 Task: View all reviews of Gig Harbor, Washington, United States.
Action: Mouse moved to (348, 271)
Screenshot: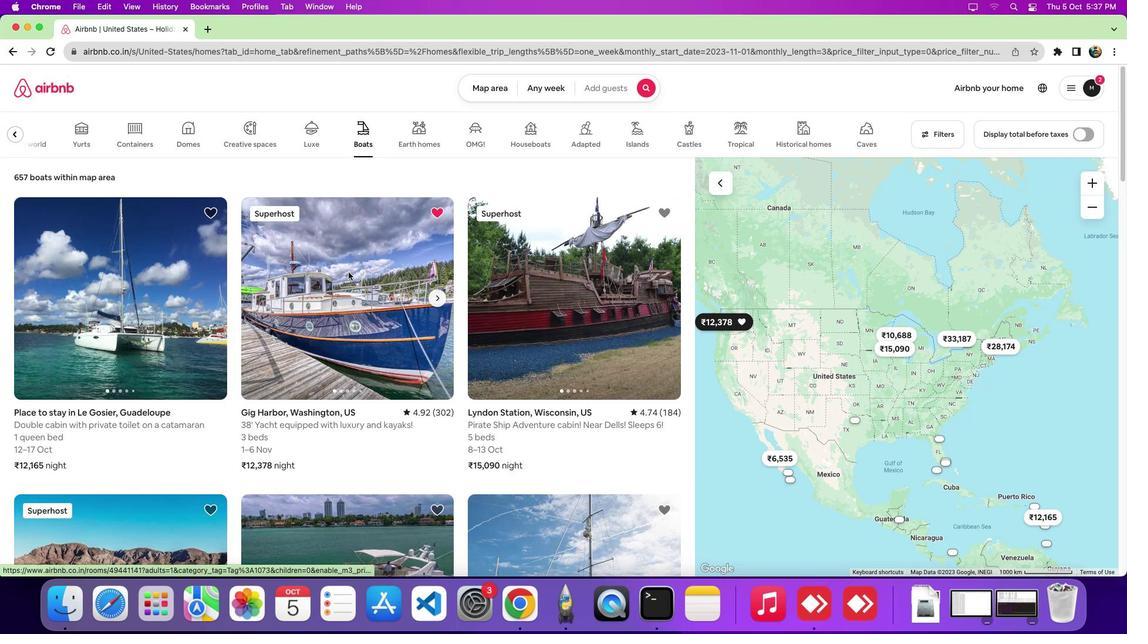 
Action: Mouse pressed left at (348, 271)
Screenshot: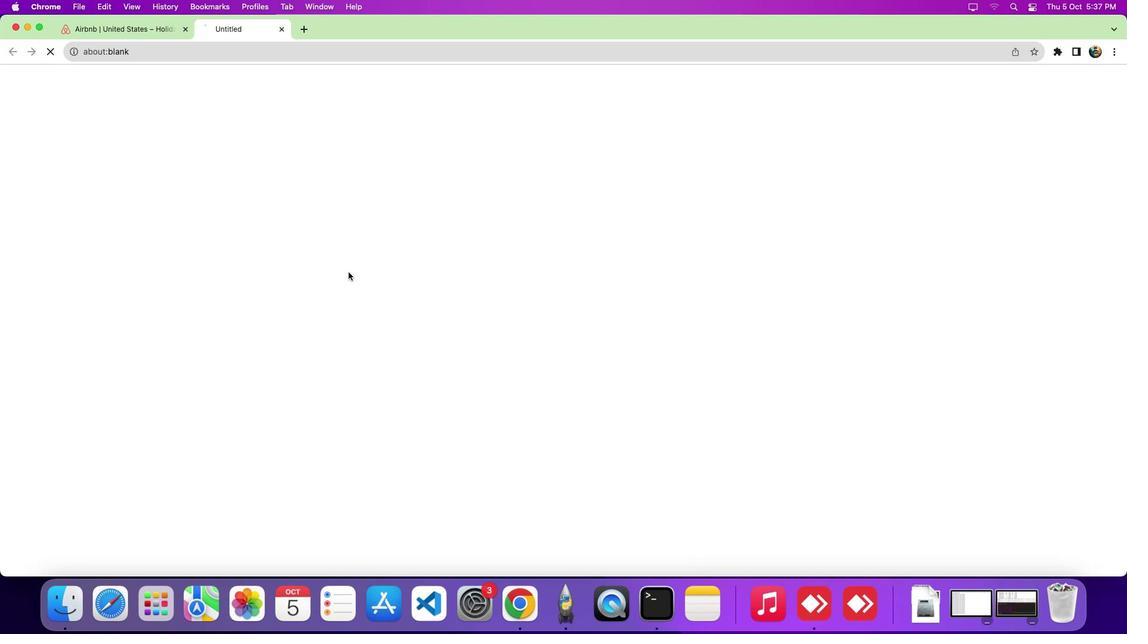 
Action: Mouse moved to (596, 333)
Screenshot: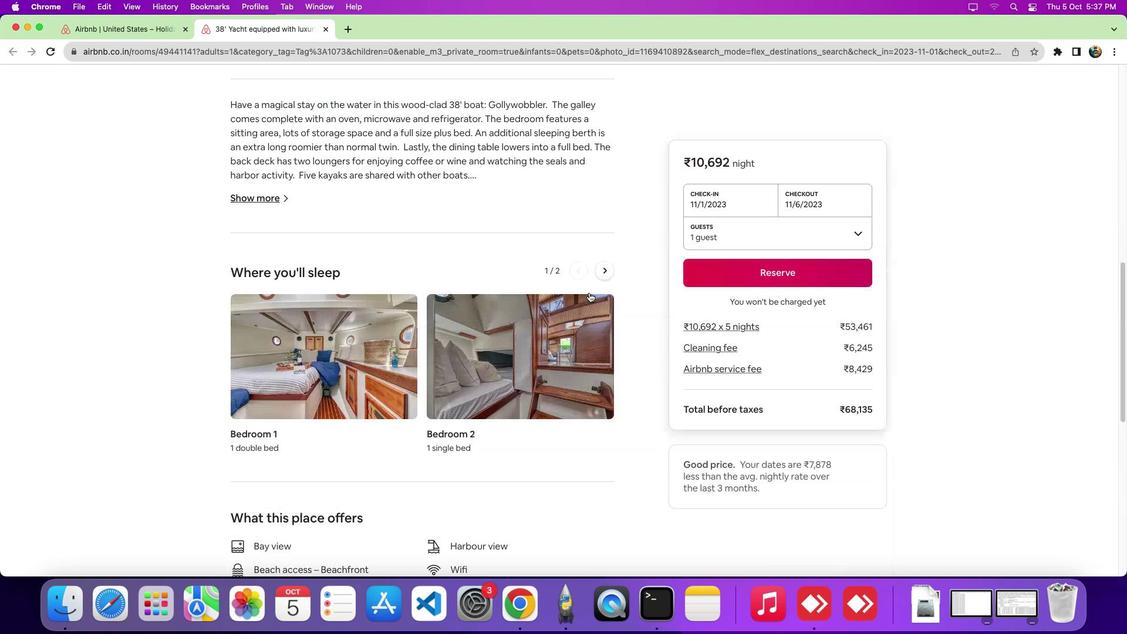 
Action: Mouse scrolled (596, 333) with delta (0, 0)
Screenshot: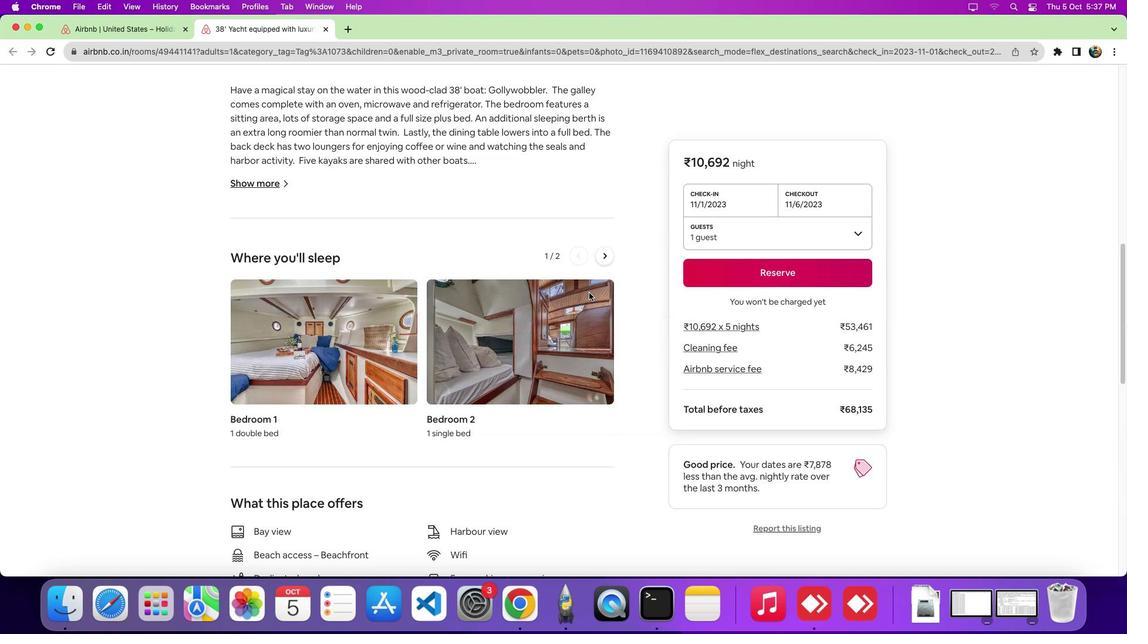 
Action: Mouse scrolled (596, 333) with delta (0, -1)
Screenshot: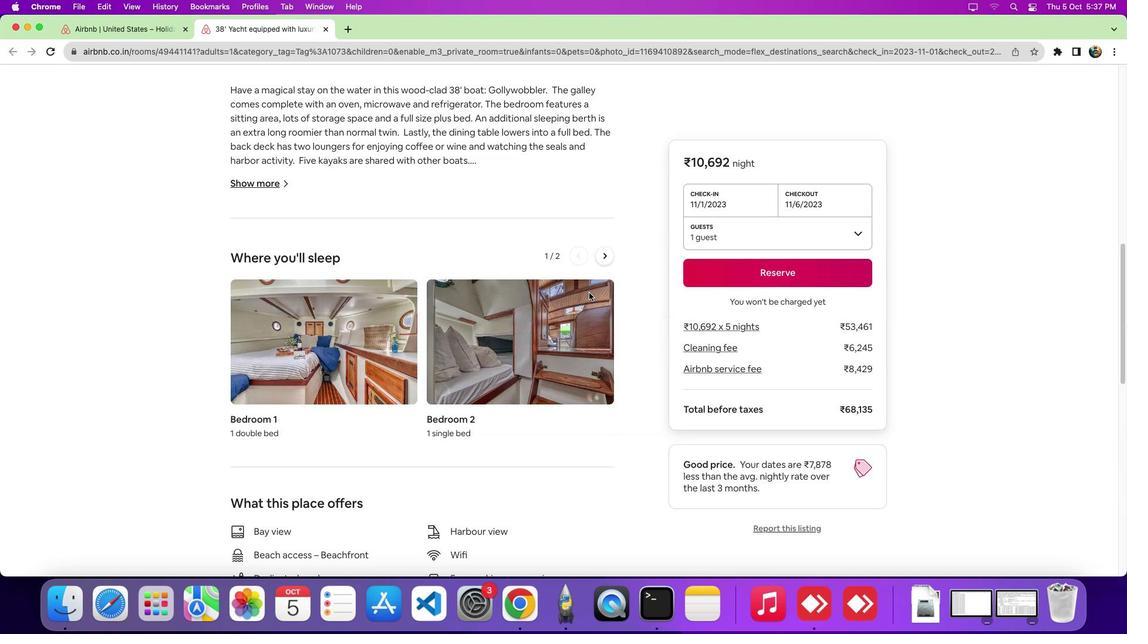 
Action: Mouse scrolled (596, 333) with delta (0, -5)
Screenshot: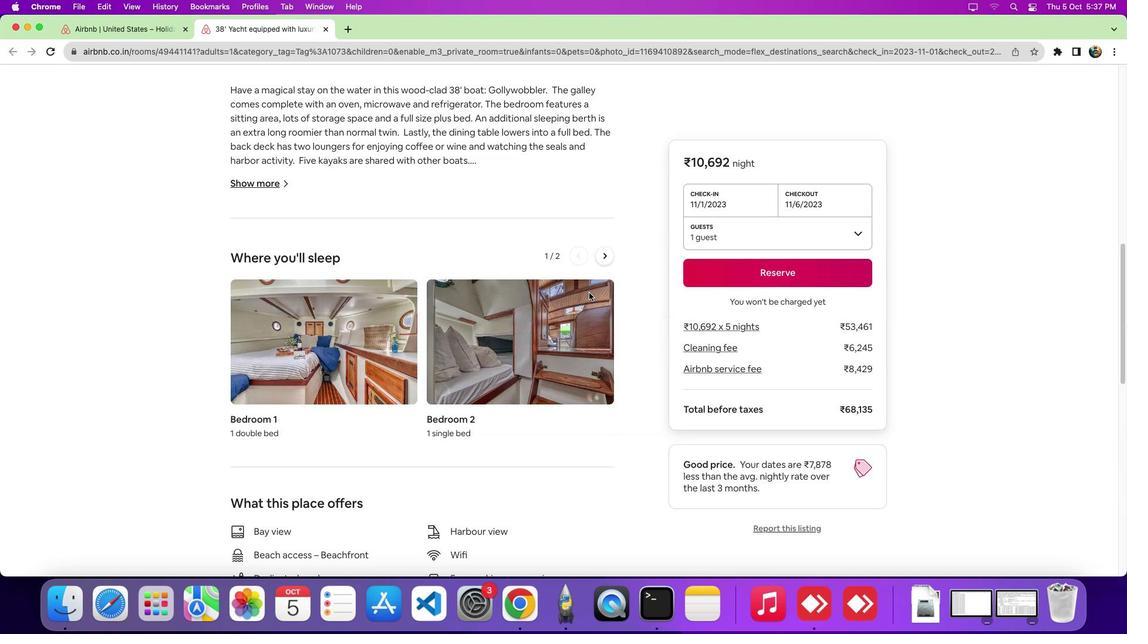 
Action: Mouse scrolled (596, 333) with delta (0, -8)
Screenshot: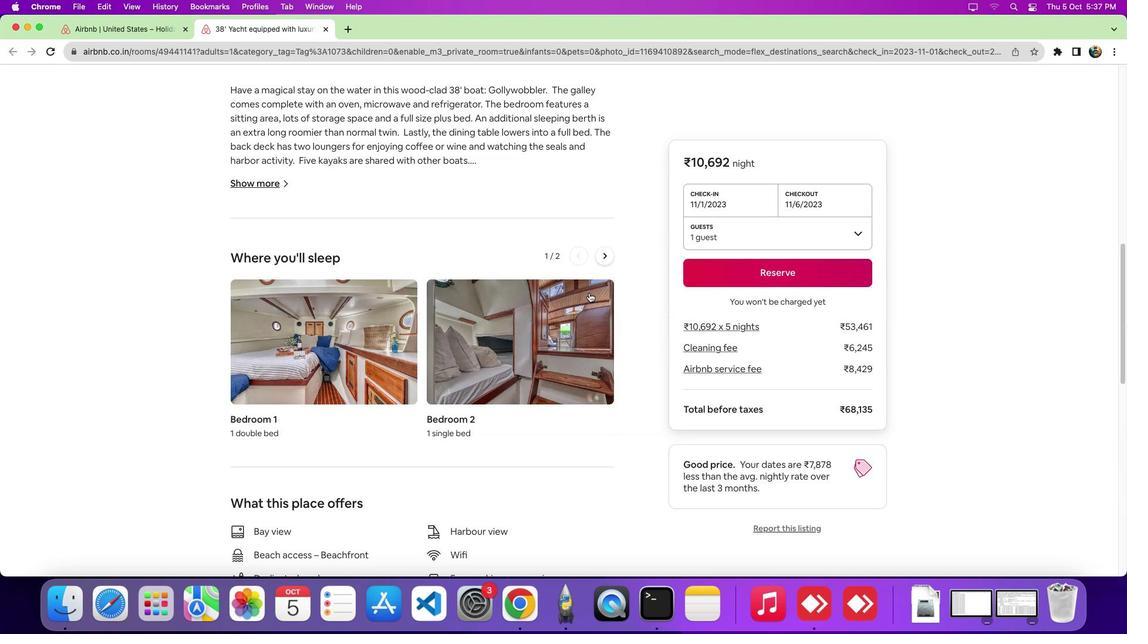 
Action: Mouse moved to (353, 86)
Screenshot: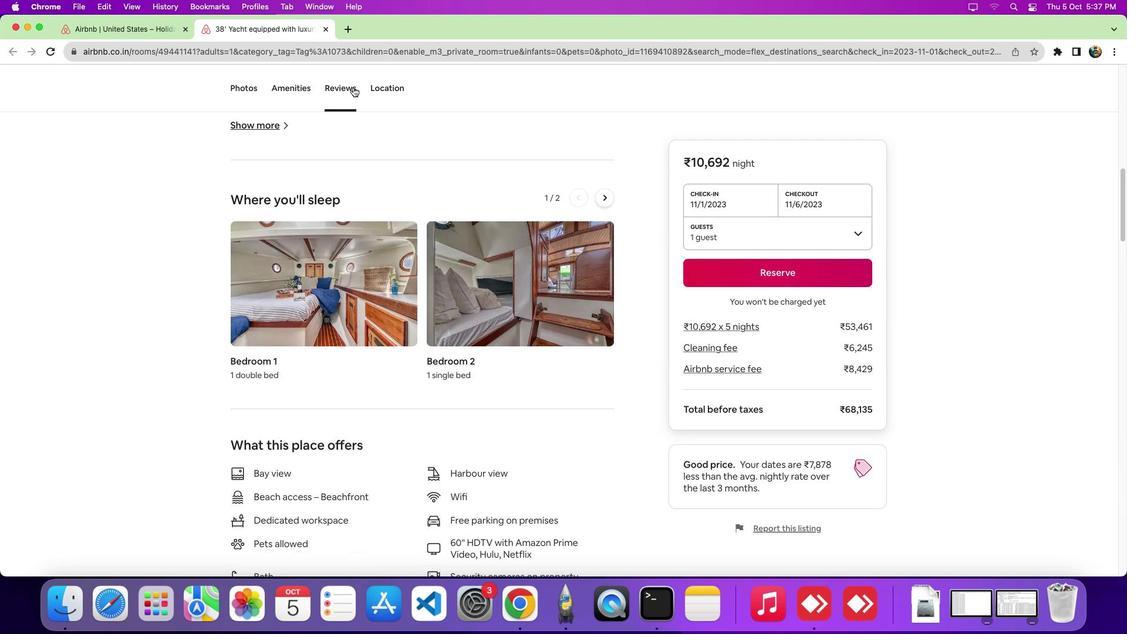 
Action: Mouse pressed left at (353, 86)
Screenshot: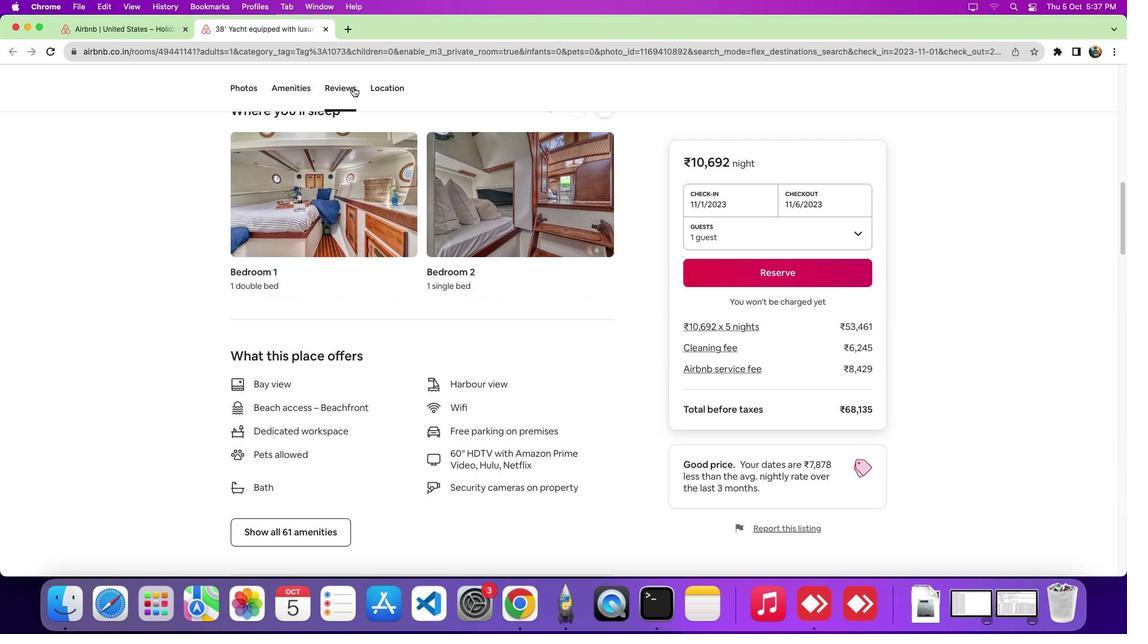 
Action: Mouse moved to (383, 331)
Screenshot: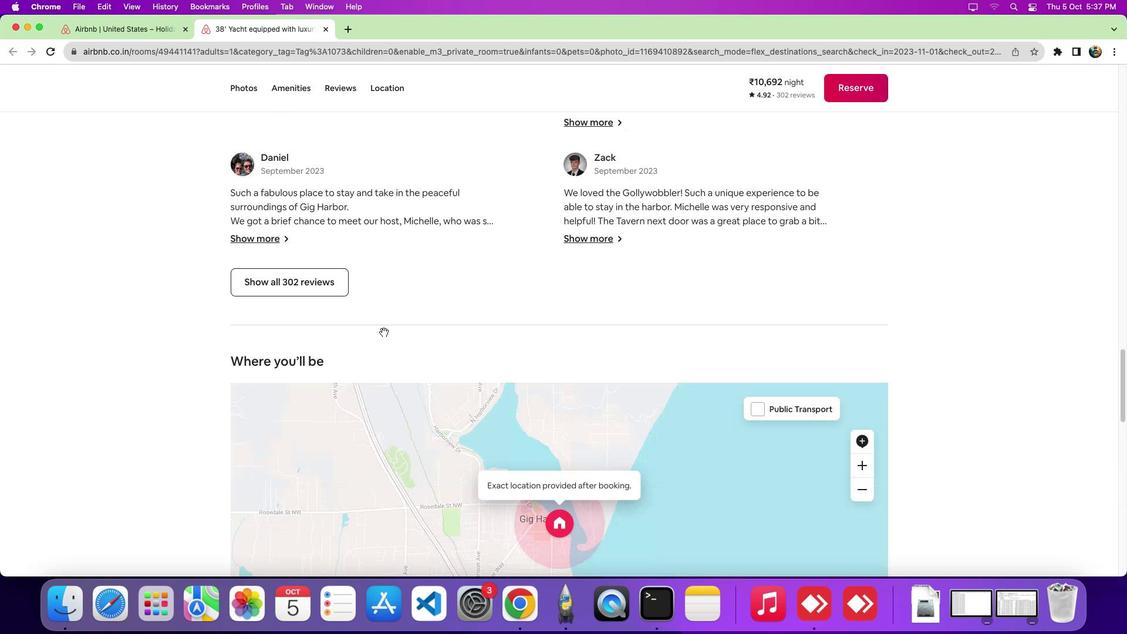 
Action: Mouse scrolled (383, 331) with delta (0, 0)
Screenshot: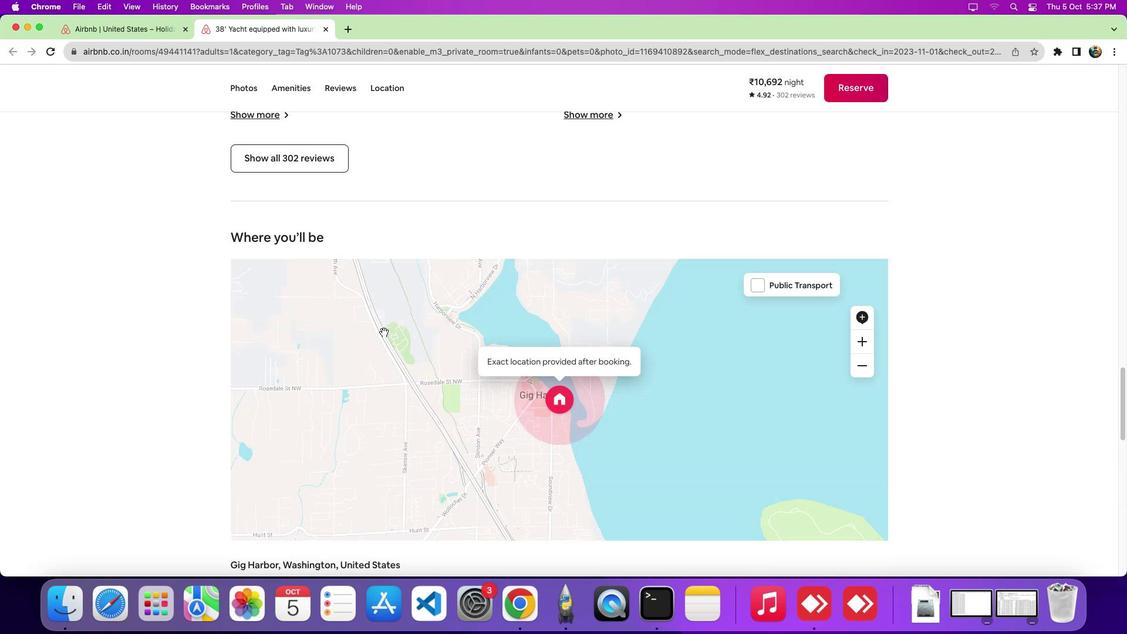 
Action: Mouse scrolled (383, 331) with delta (0, 0)
Screenshot: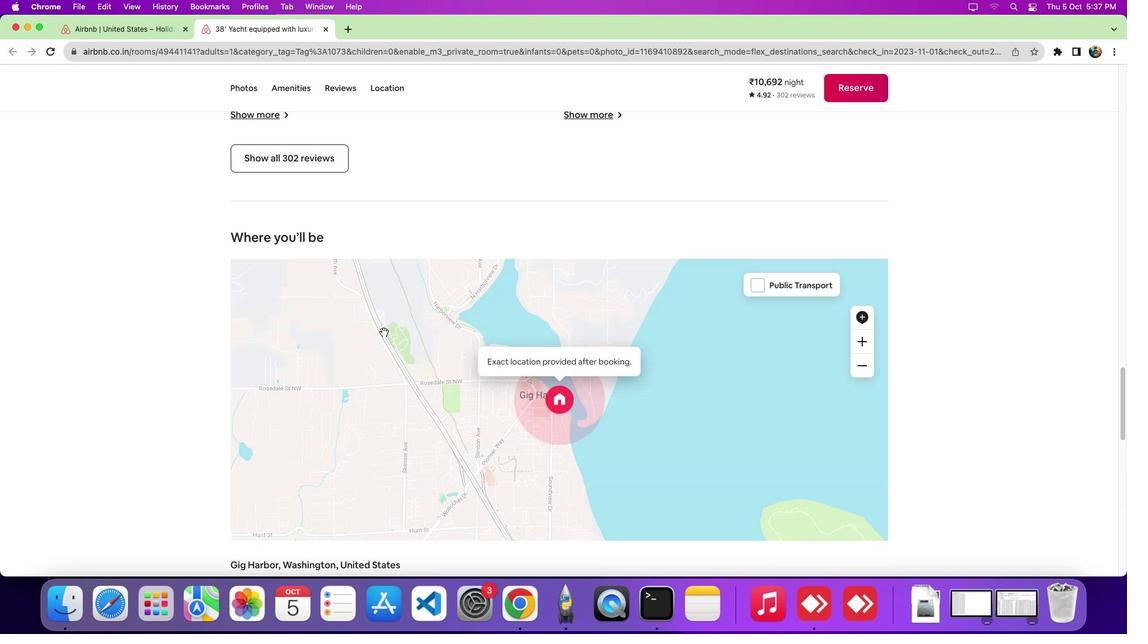 
Action: Mouse scrolled (383, 331) with delta (0, -4)
Screenshot: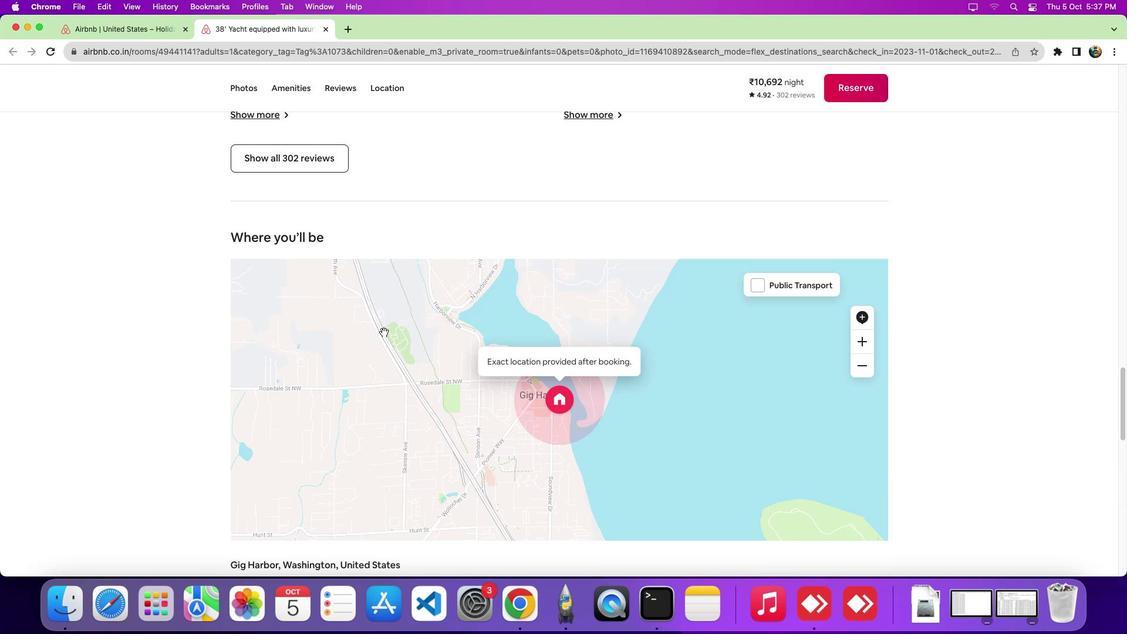 
Action: Mouse scrolled (383, 331) with delta (0, -5)
Screenshot: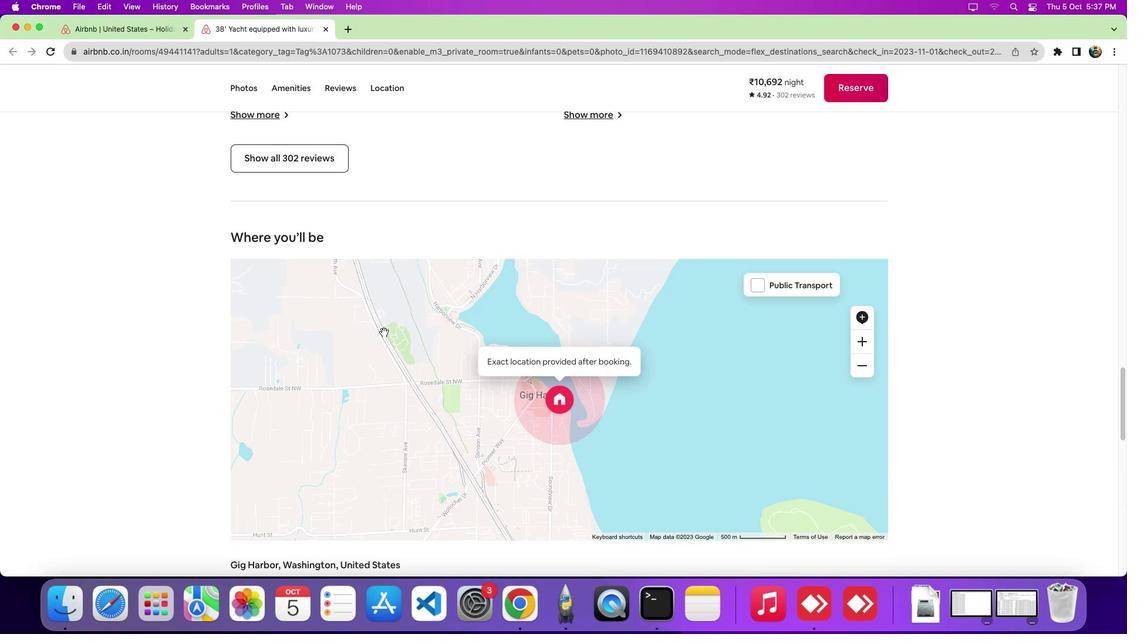 
Action: Mouse moved to (305, 161)
Screenshot: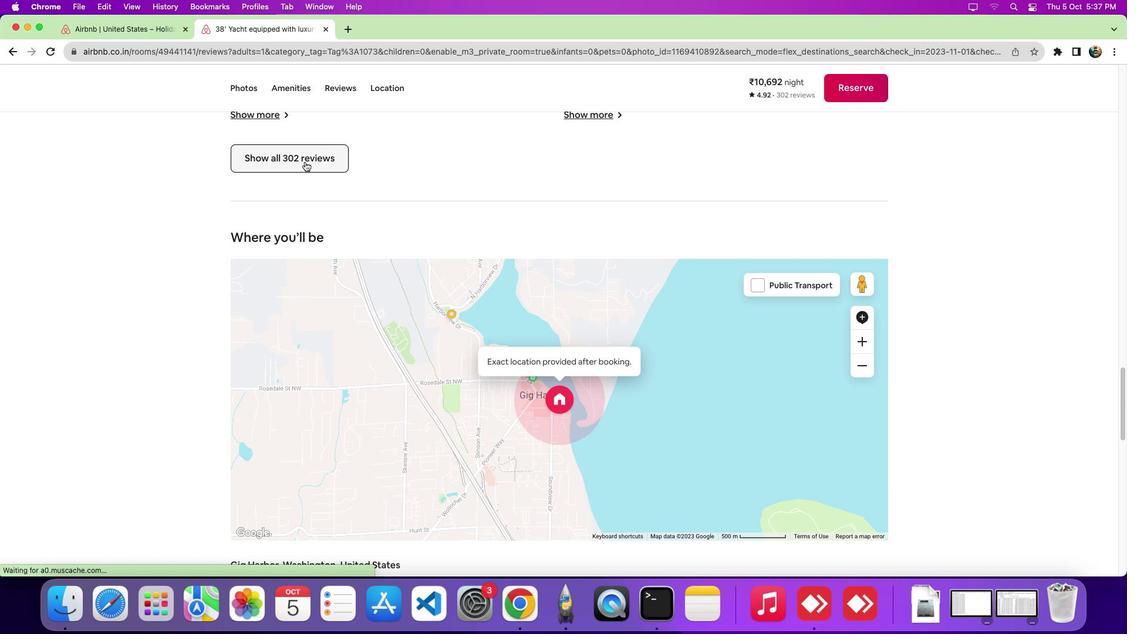 
Action: Mouse pressed left at (305, 161)
Screenshot: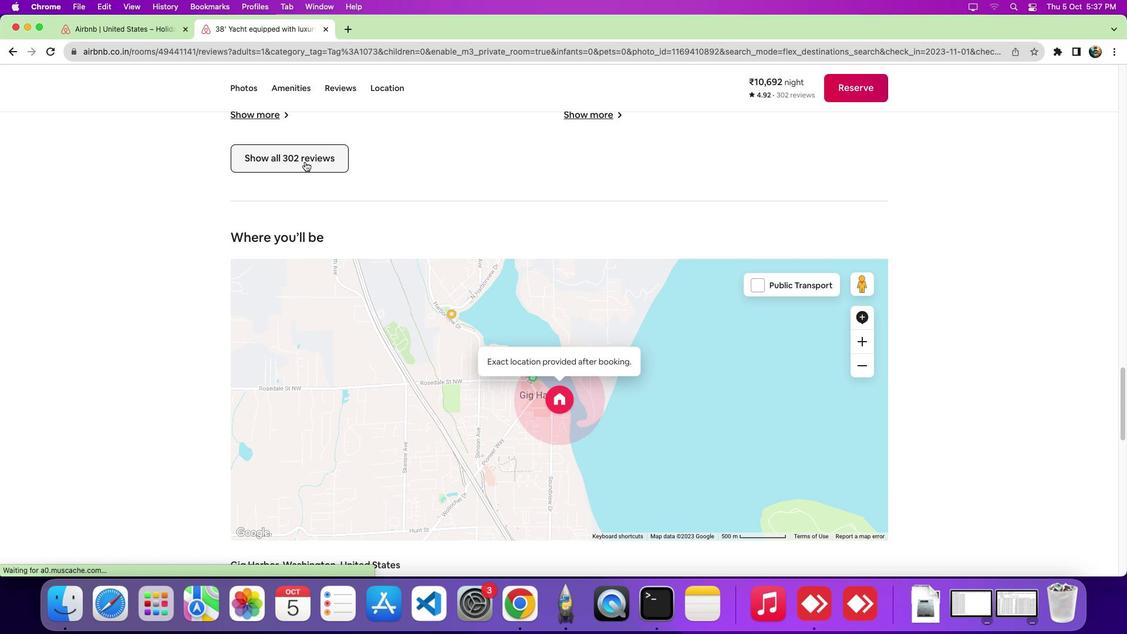 
Action: Mouse moved to (656, 327)
Screenshot: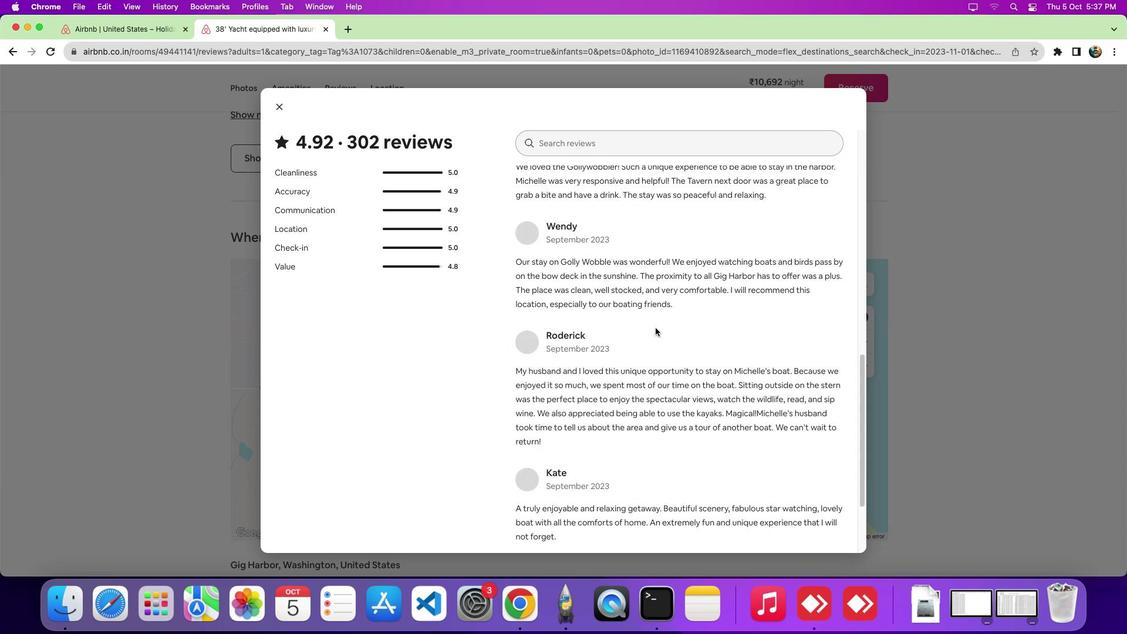 
Action: Mouse scrolled (656, 327) with delta (0, 0)
Screenshot: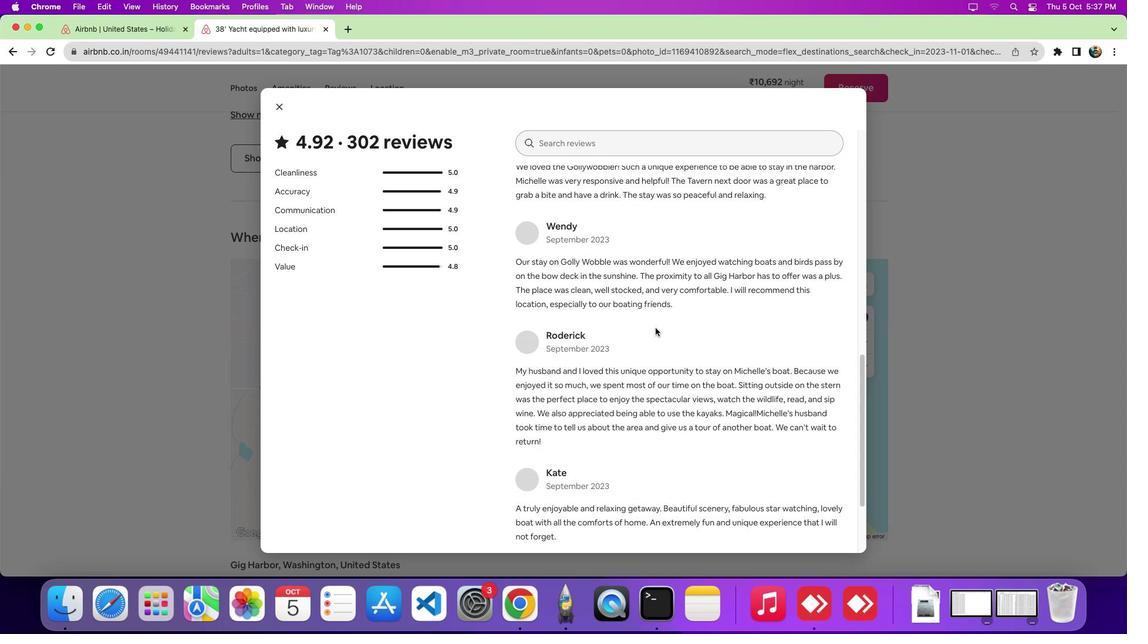 
Action: Mouse scrolled (656, 327) with delta (0, -1)
Screenshot: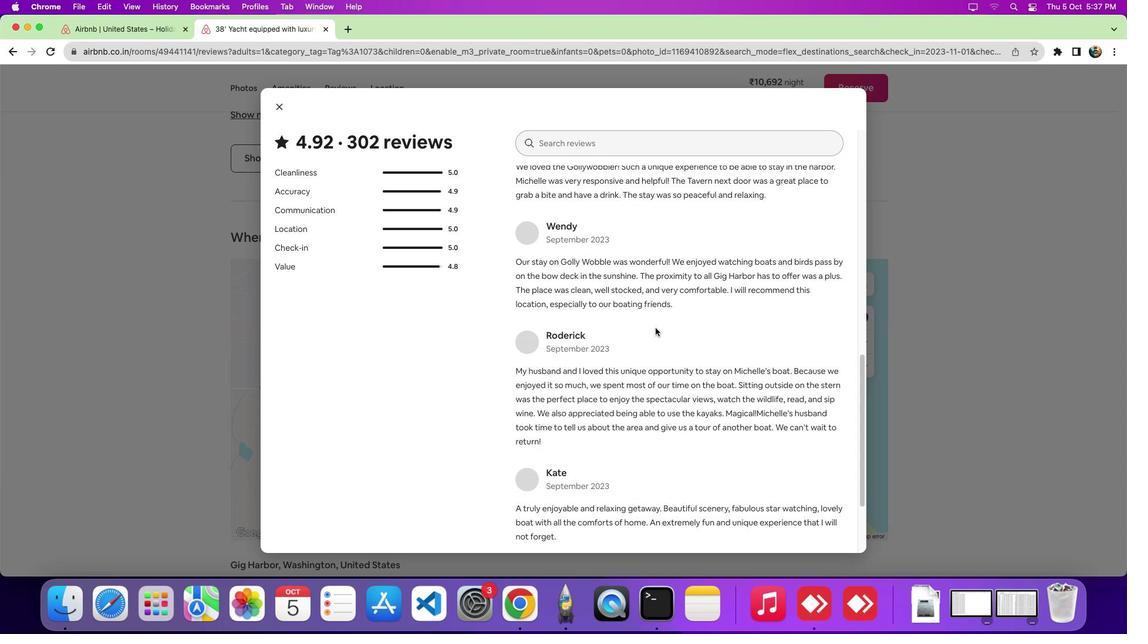 
Action: Mouse scrolled (656, 327) with delta (0, -5)
Screenshot: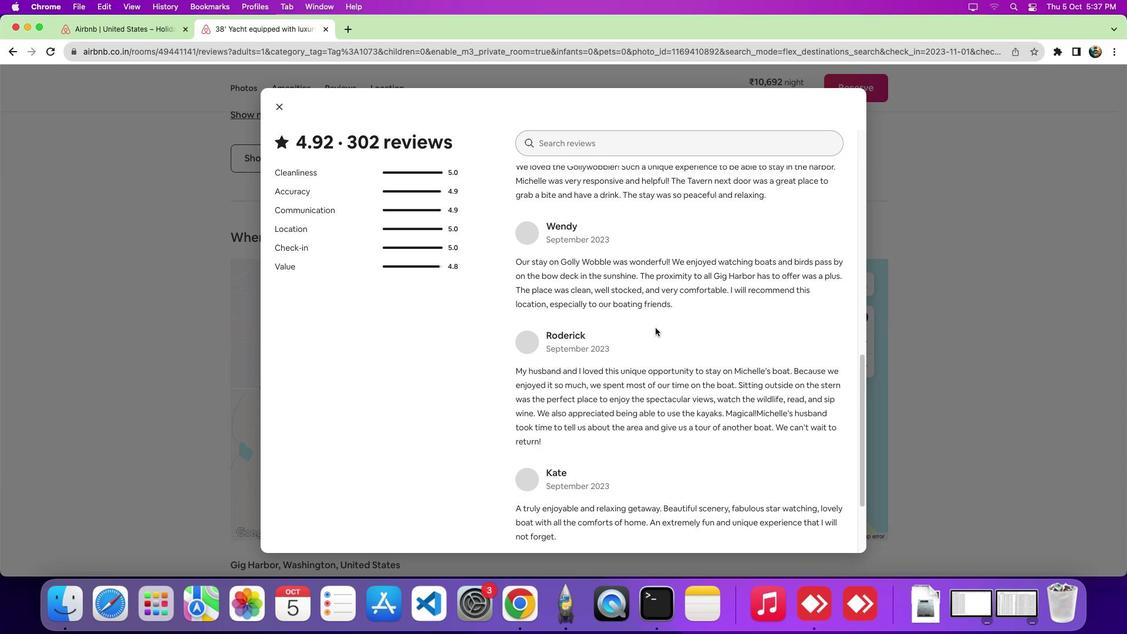 
Action: Mouse scrolled (656, 327) with delta (0, -7)
Screenshot: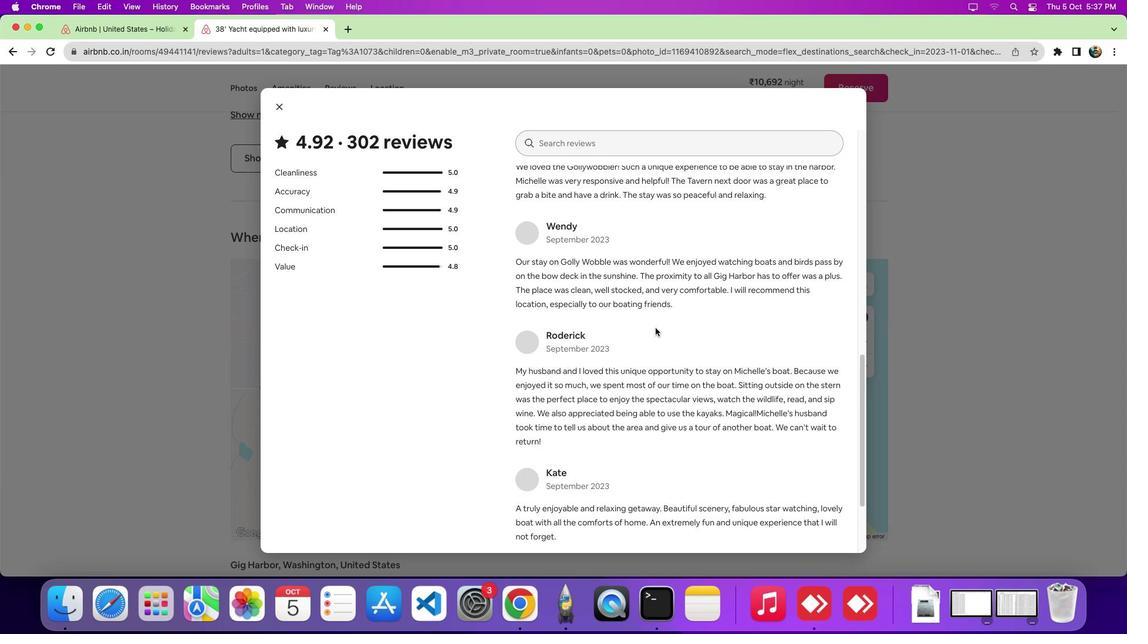 
Action: Mouse moved to (632, 395)
Screenshot: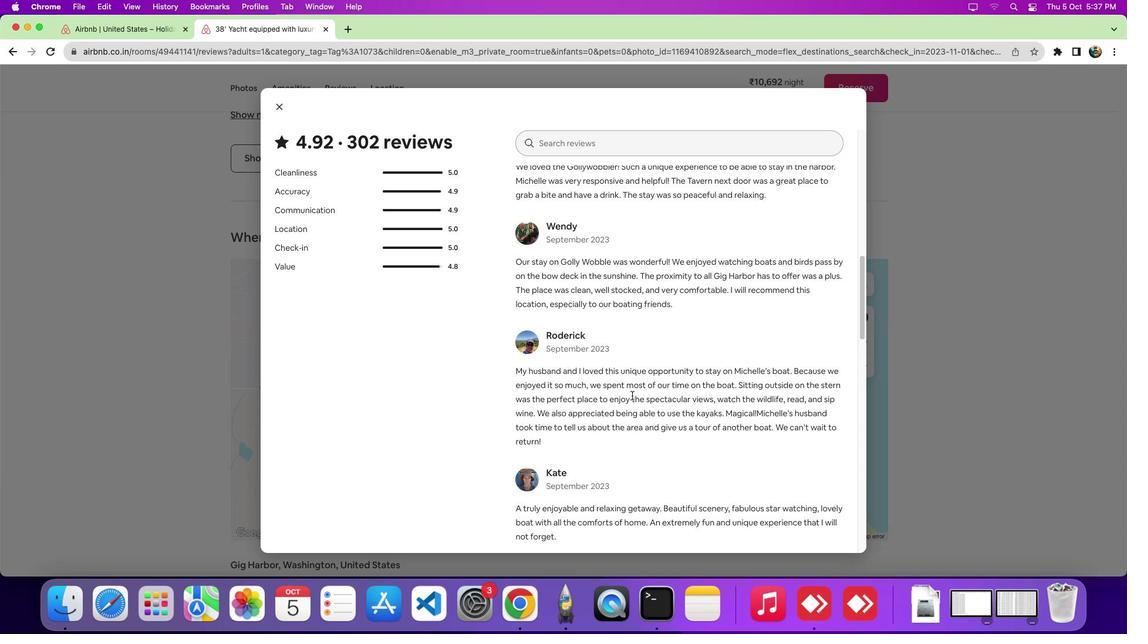 
